 Task: Open the new bash terminal.
Action: Mouse moved to (175, 341)
Screenshot: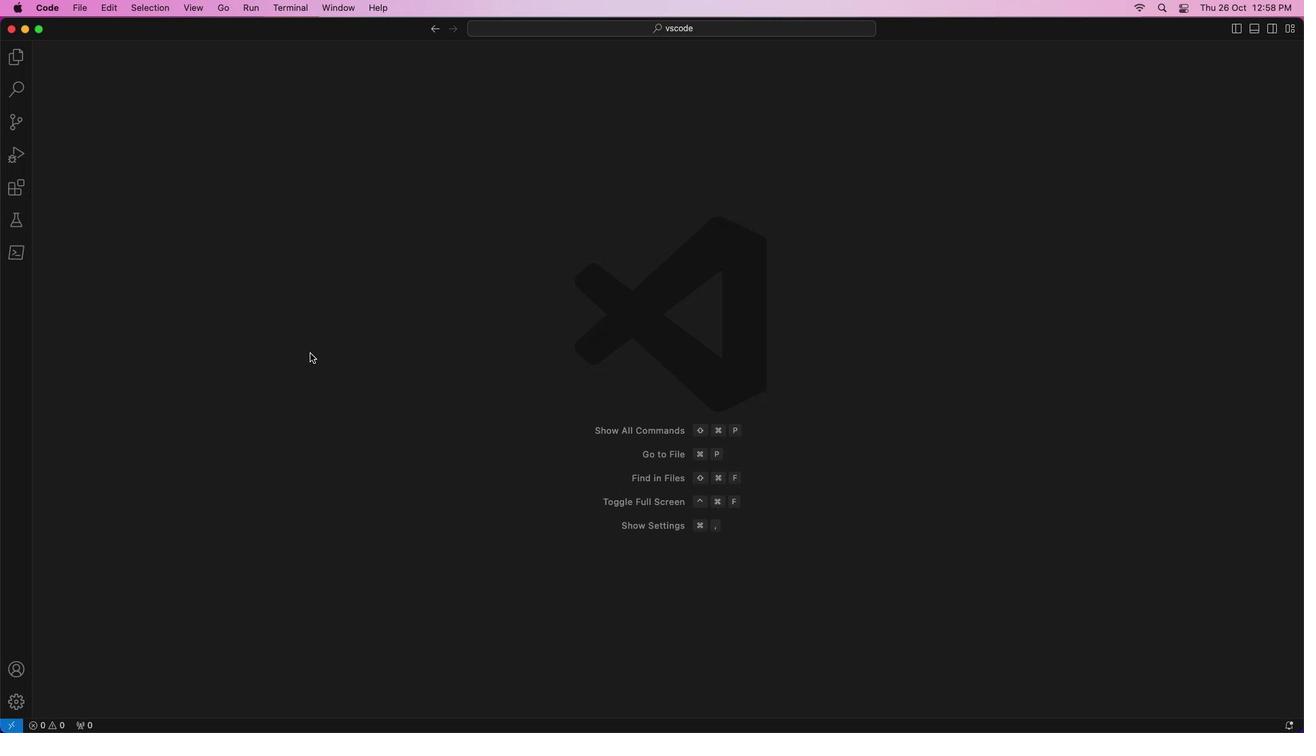 
Action: Mouse pressed left at (175, 341)
Screenshot: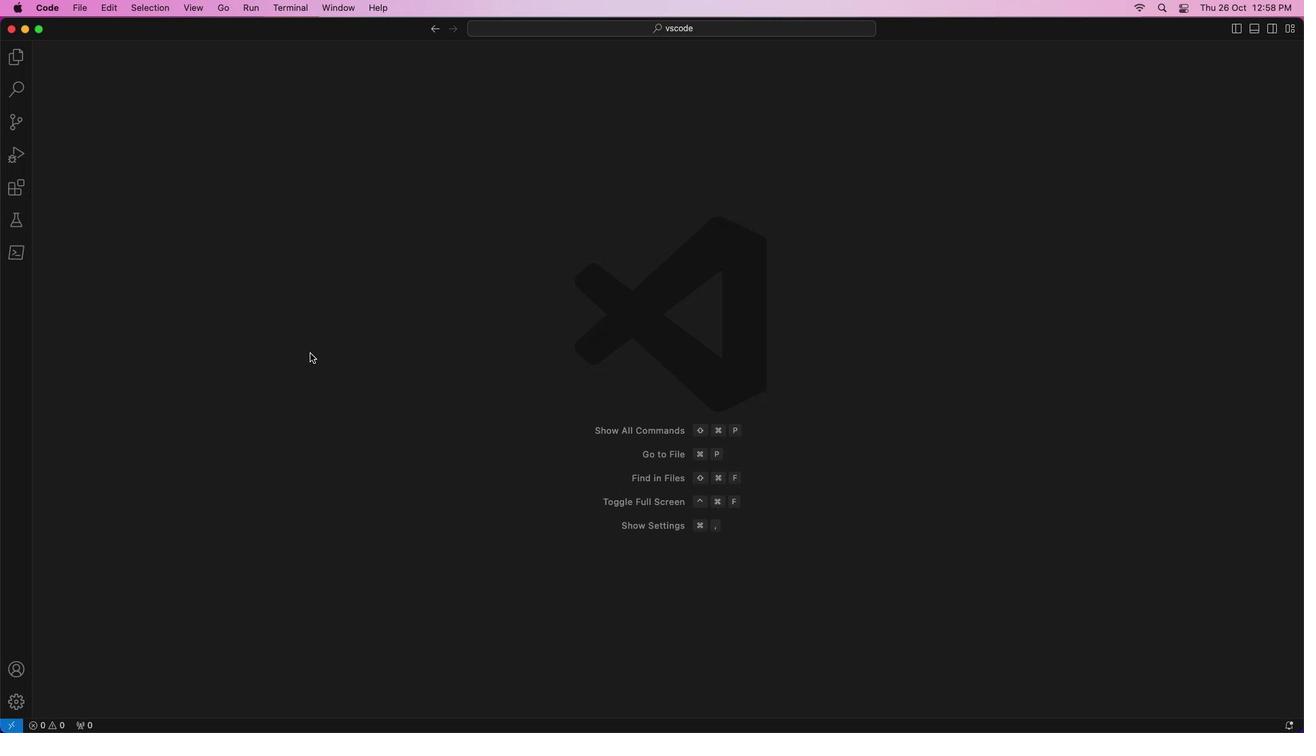 
Action: Mouse moved to (272, 1)
Screenshot: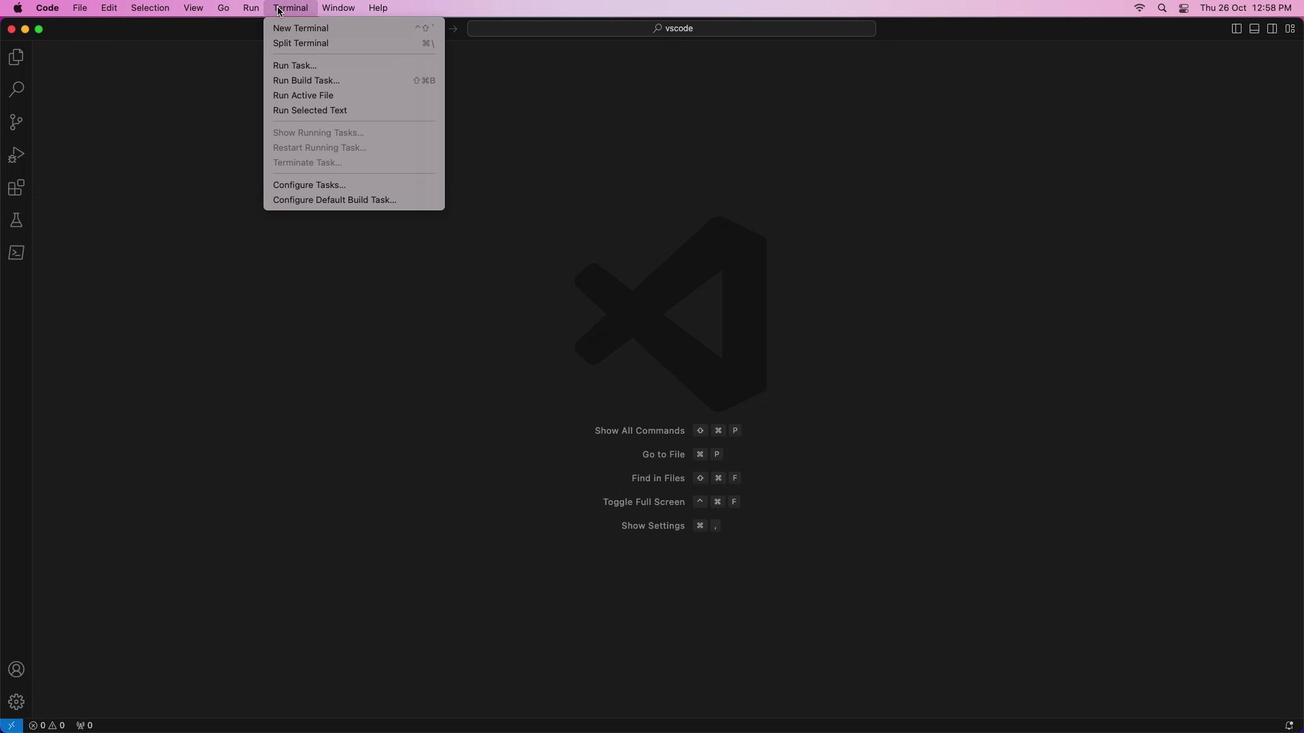 
Action: Mouse pressed left at (272, 1)
Screenshot: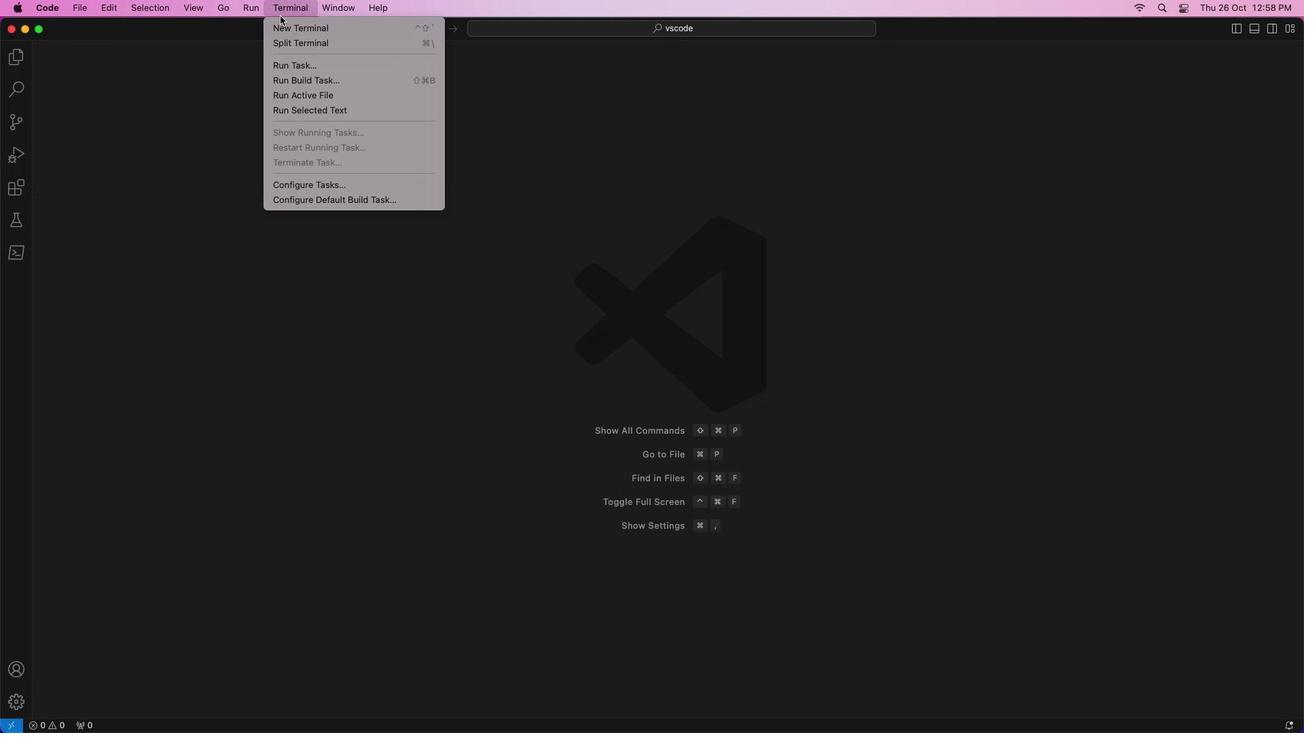
Action: Mouse moved to (277, 18)
Screenshot: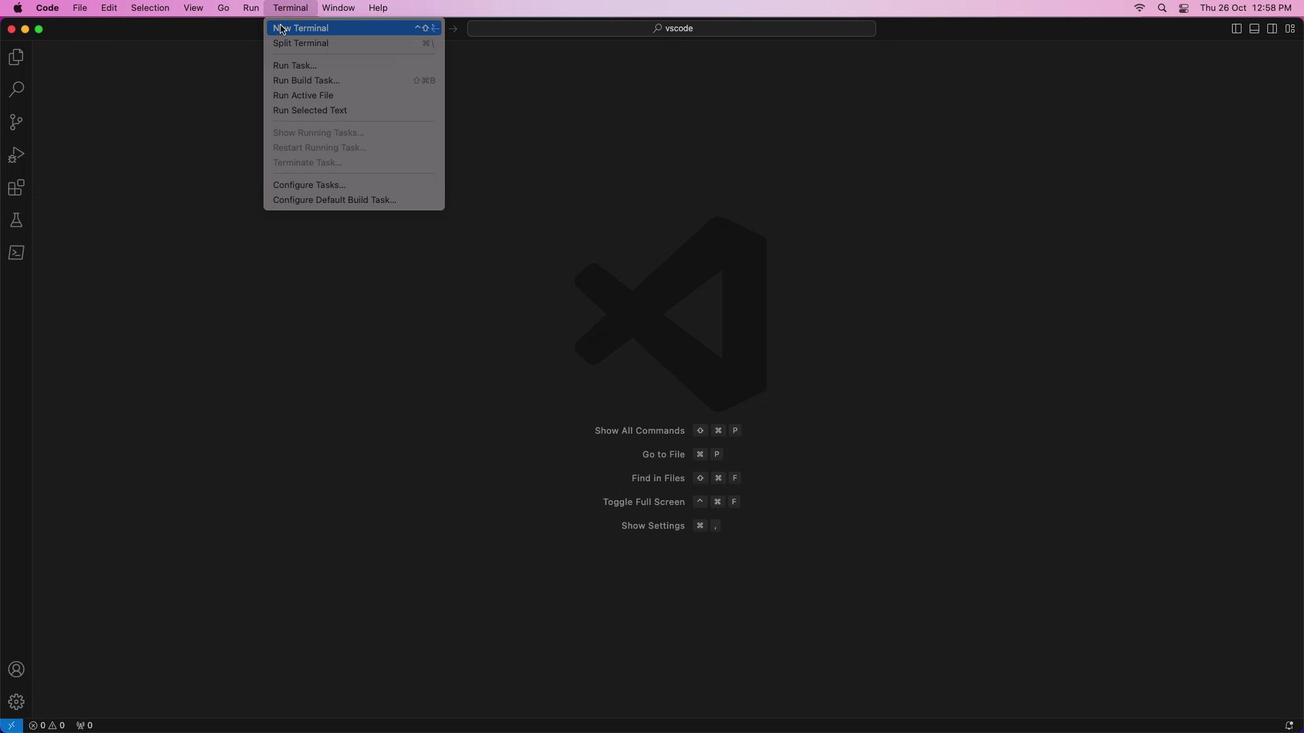 
Action: Mouse pressed left at (277, 18)
Screenshot: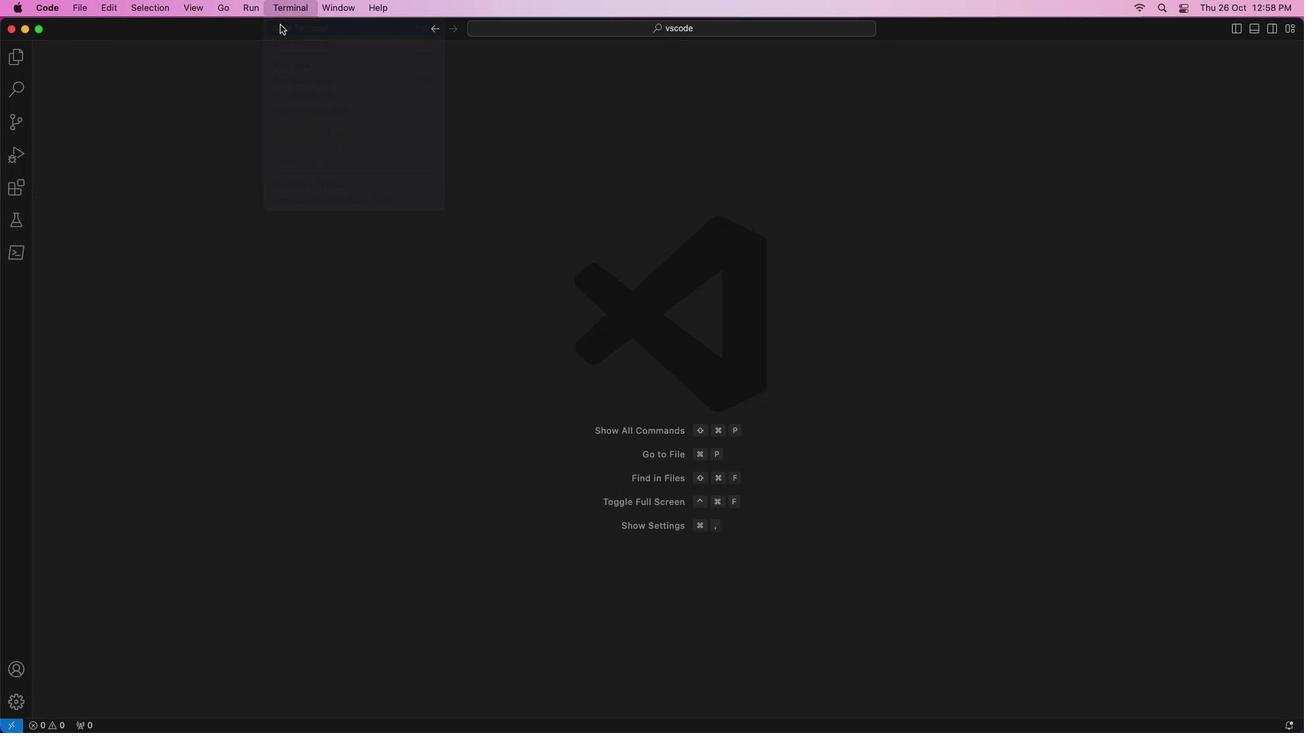 
Action: Mouse moved to (1223, 444)
Screenshot: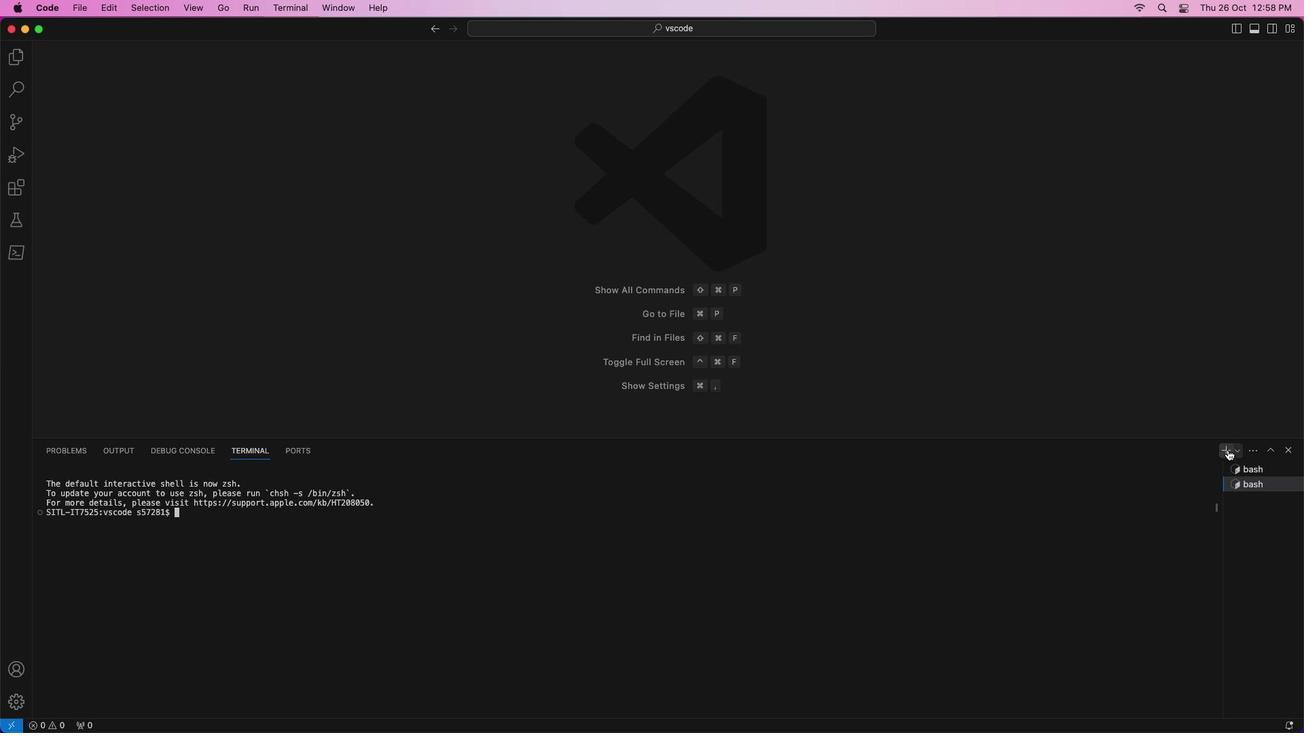 
Action: Mouse pressed left at (1223, 444)
Screenshot: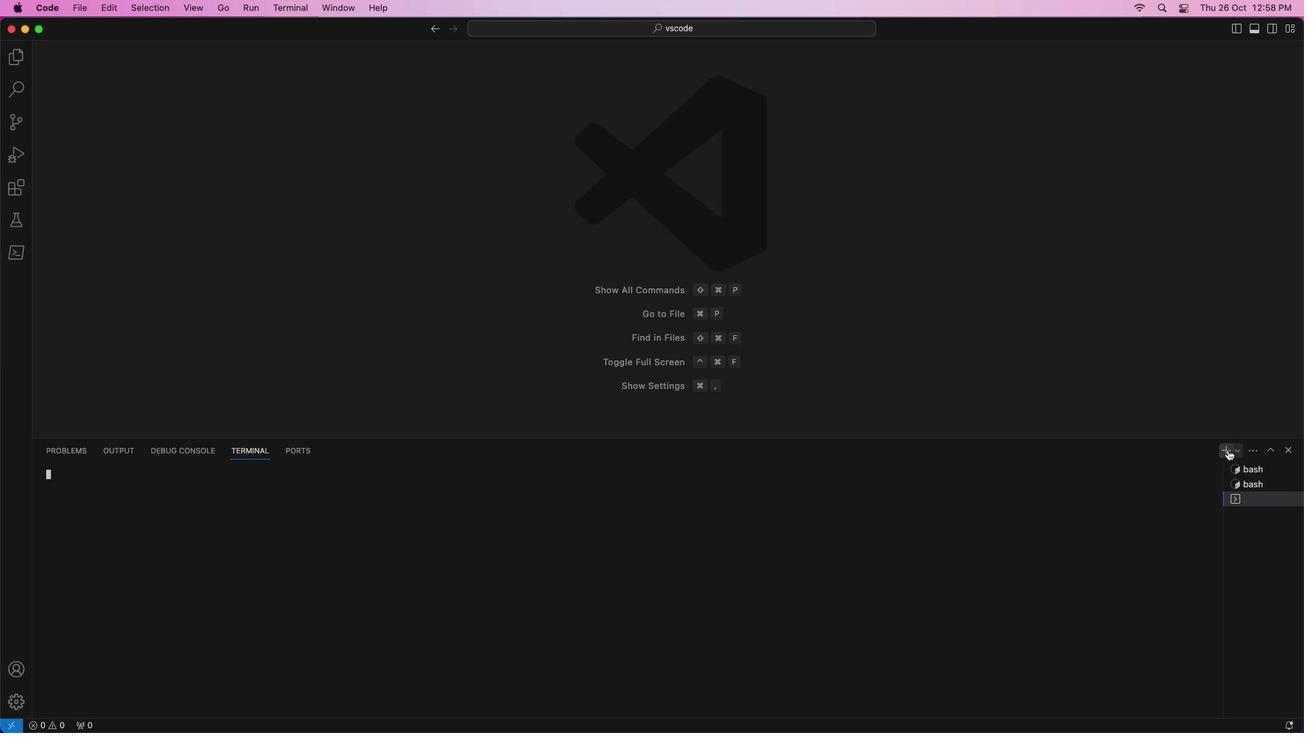 
Action: Mouse moved to (531, 249)
Screenshot: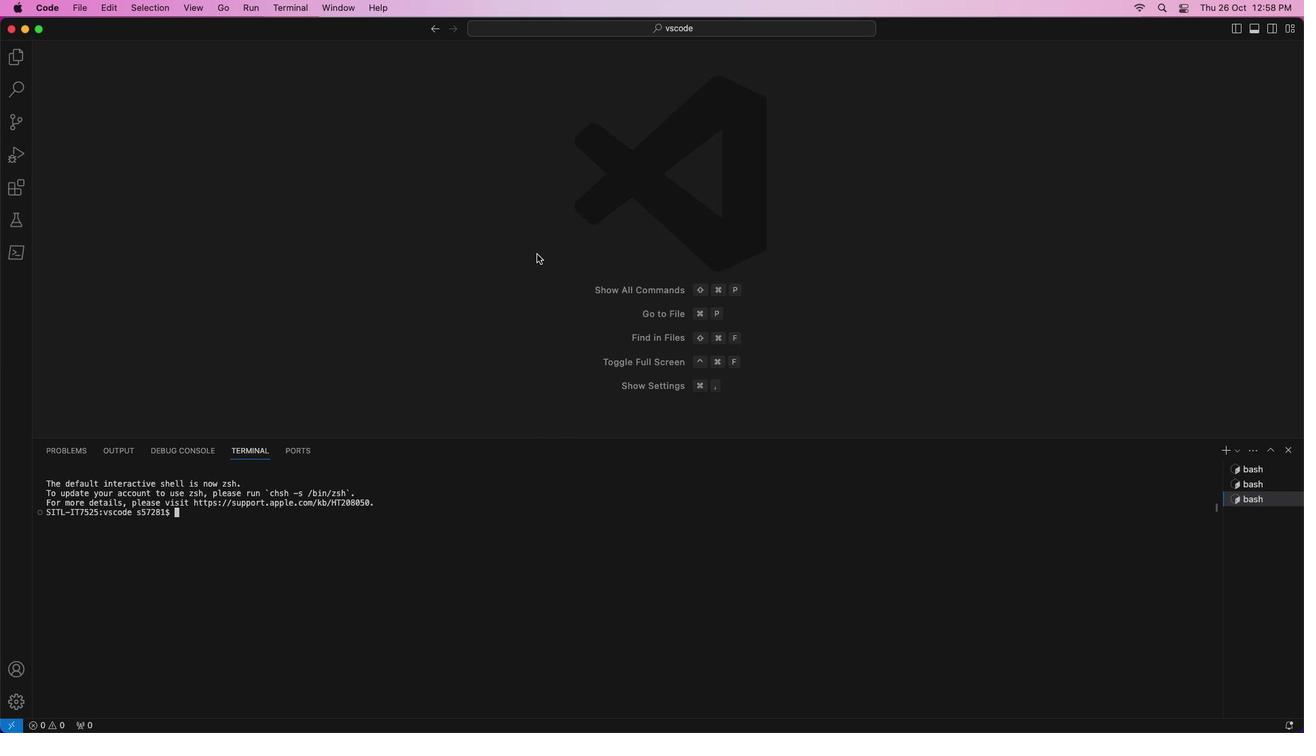 
